 Task: Copy the link.
Action: Mouse moved to (554, 52)
Screenshot: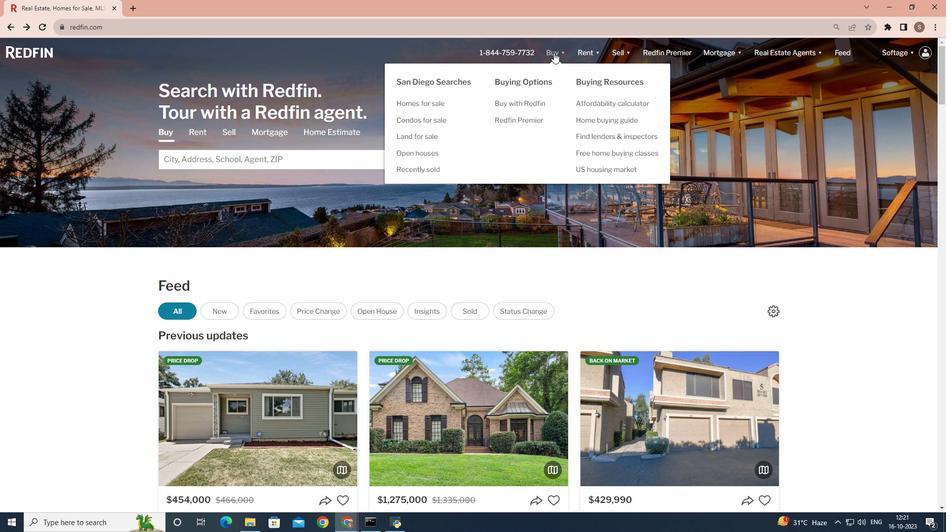 
Action: Mouse pressed left at (554, 52)
Screenshot: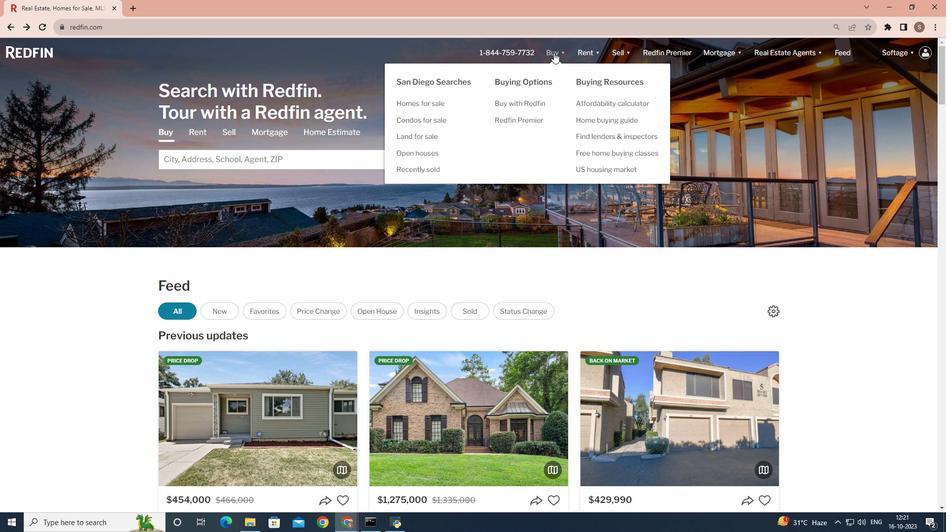 
Action: Mouse moved to (257, 204)
Screenshot: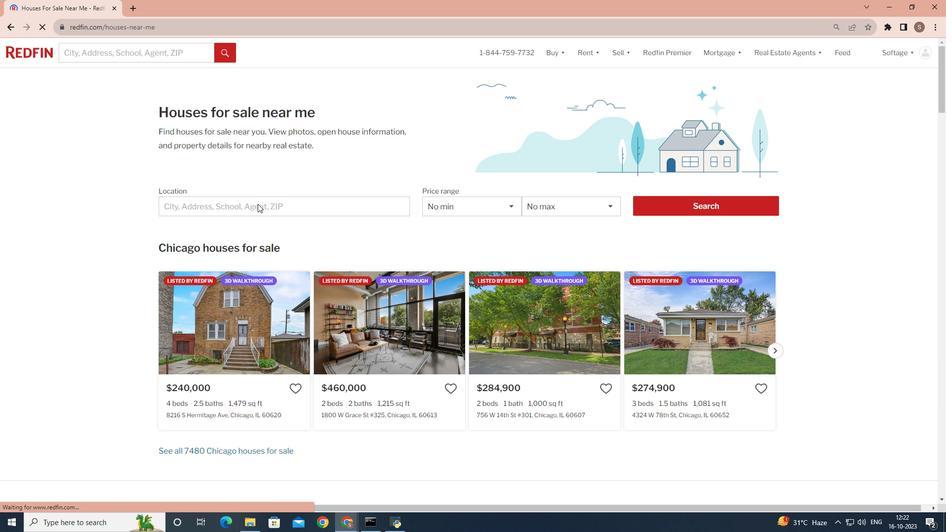 
Action: Mouse pressed left at (257, 204)
Screenshot: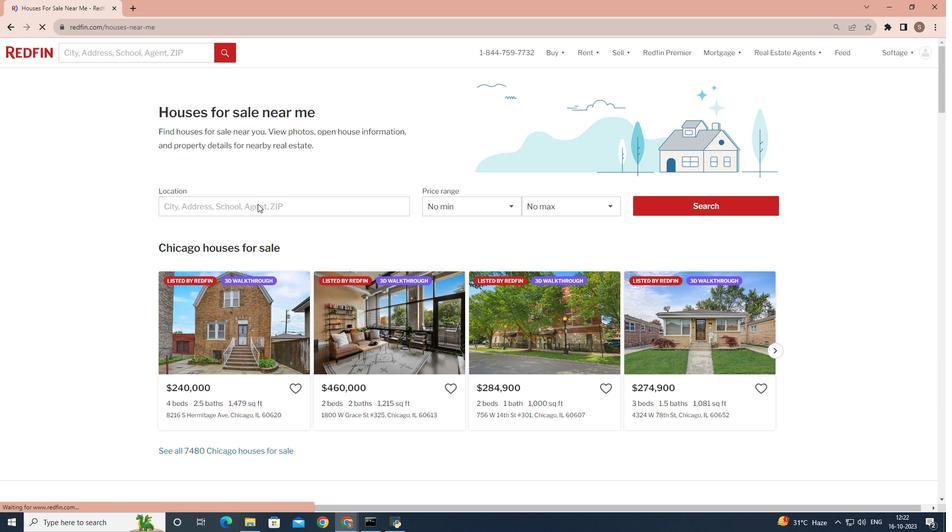 
Action: Mouse moved to (191, 206)
Screenshot: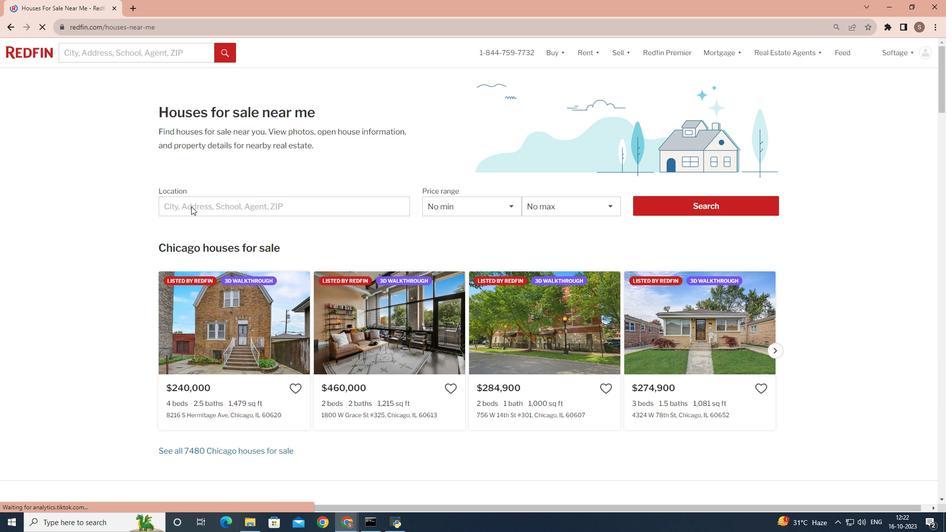 
Action: Mouse pressed left at (191, 206)
Screenshot: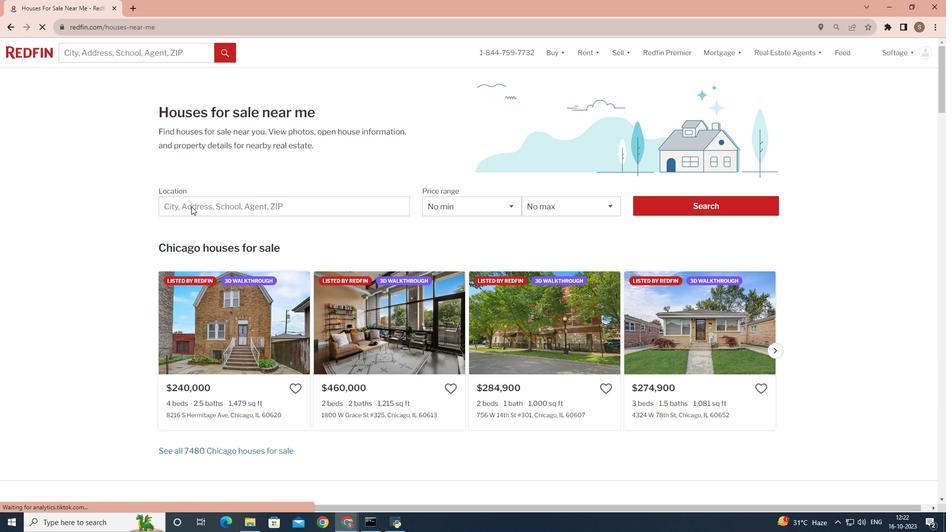 
Action: Mouse pressed left at (191, 206)
Screenshot: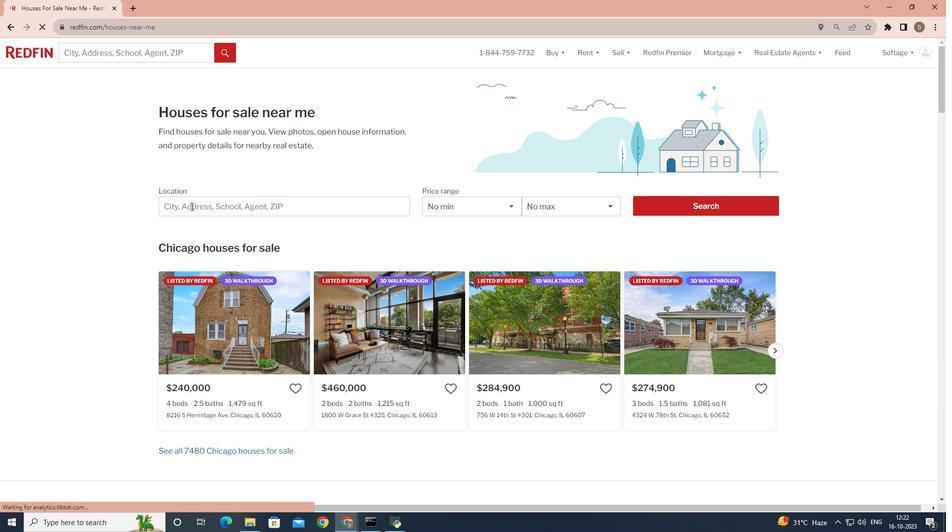 
Action: Key pressed <Key.shift><Key.shift>San<Key.space><Key.shift>Diego
Screenshot: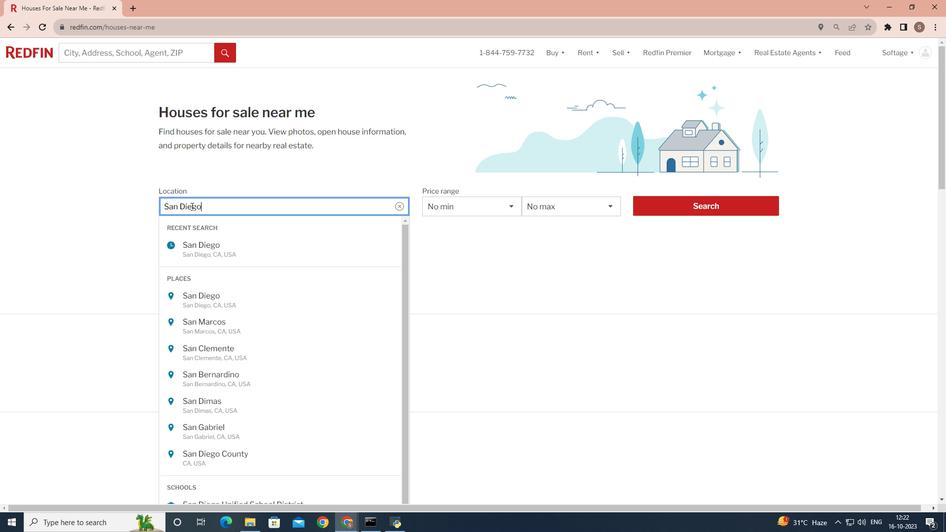 
Action: Mouse moved to (662, 204)
Screenshot: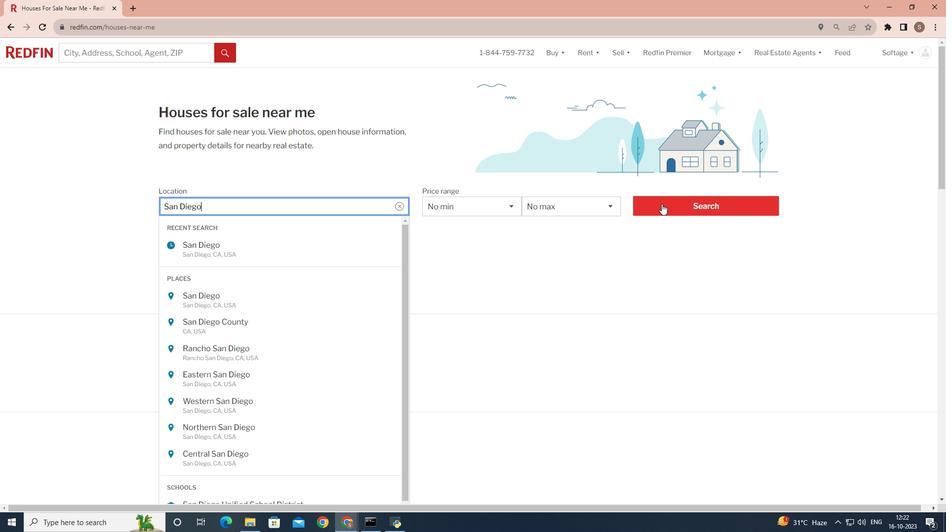 
Action: Mouse pressed left at (662, 204)
Screenshot: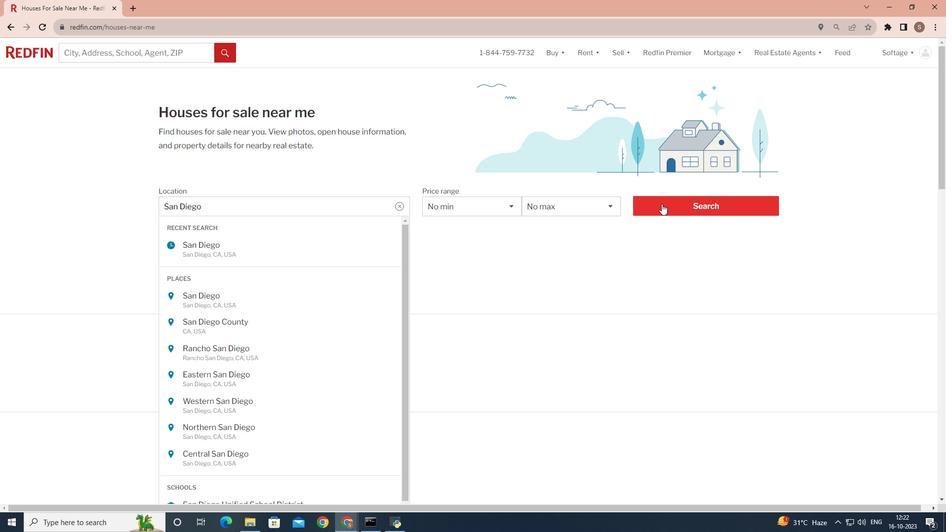 
Action: Mouse pressed left at (662, 204)
Screenshot: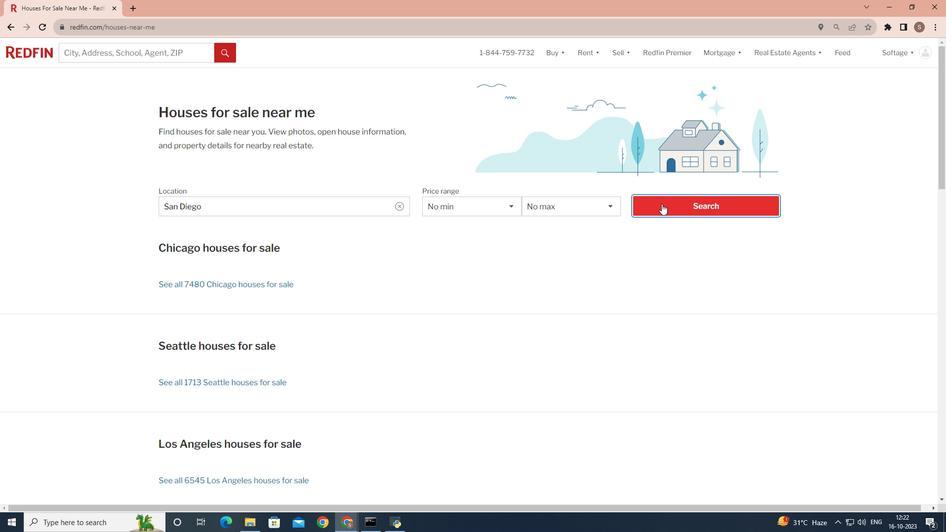
Action: Mouse moved to (826, 85)
Screenshot: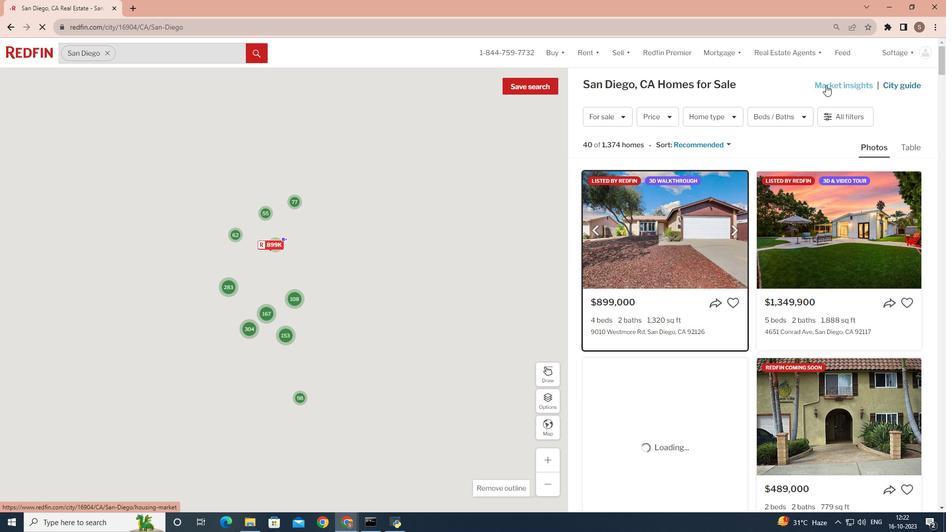 
Action: Mouse pressed left at (826, 85)
Screenshot: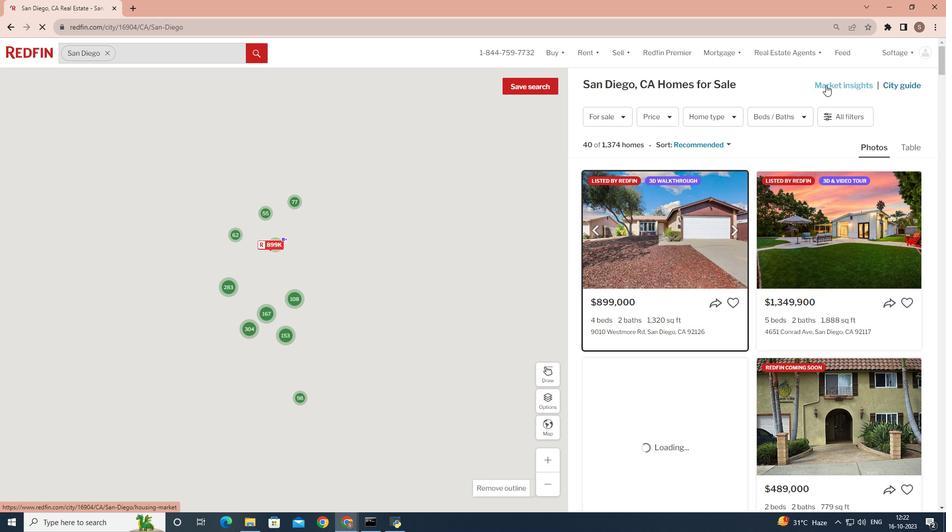 
Action: Mouse moved to (328, 247)
Screenshot: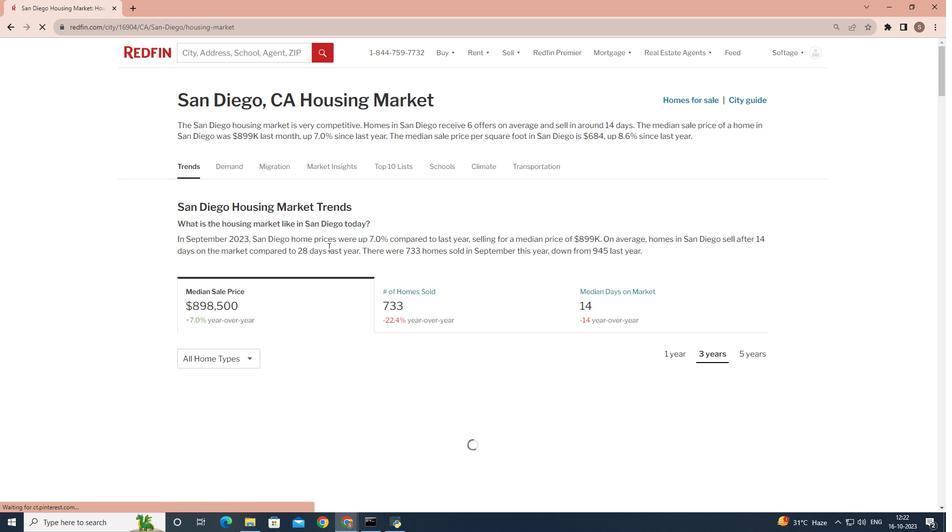 
Action: Mouse scrolled (328, 246) with delta (0, 0)
Screenshot: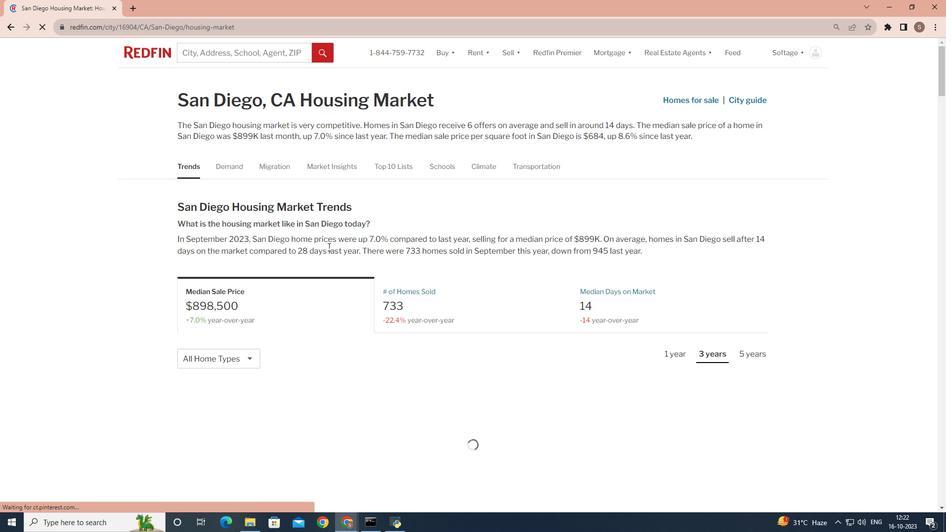 
Action: Mouse scrolled (328, 246) with delta (0, 0)
Screenshot: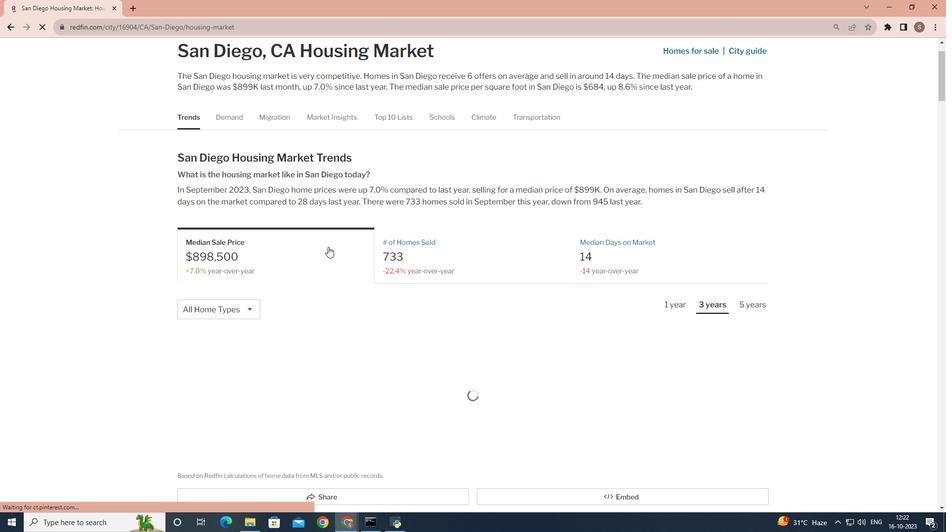 
Action: Mouse scrolled (328, 246) with delta (0, 0)
Screenshot: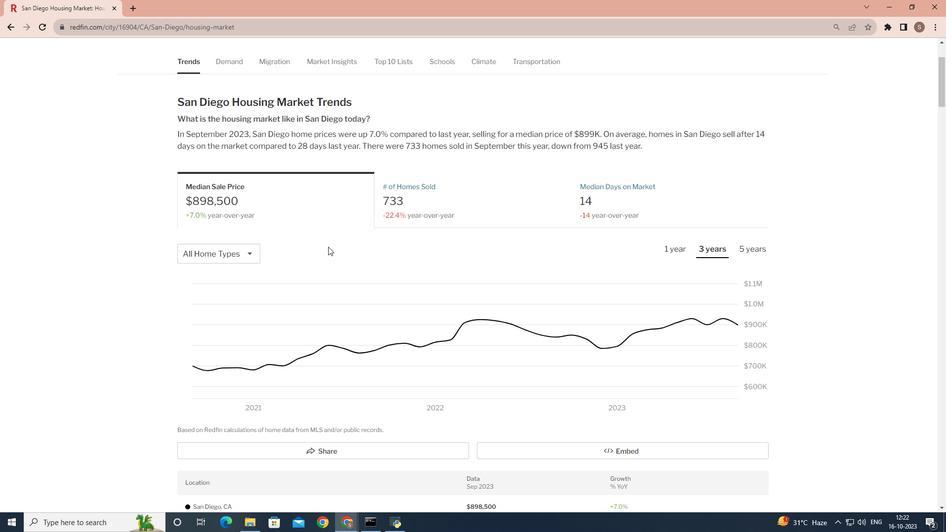 
Action: Mouse scrolled (328, 246) with delta (0, 0)
Screenshot: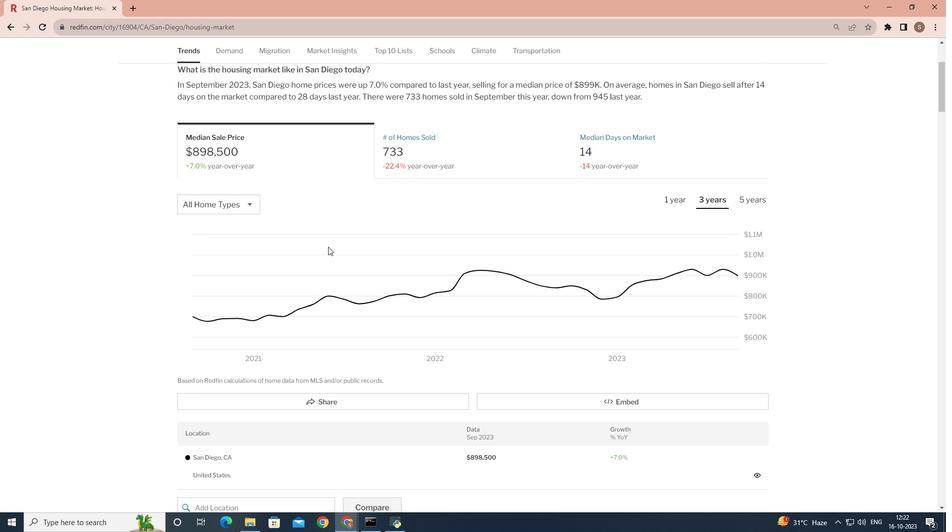 
Action: Mouse scrolled (328, 246) with delta (0, 0)
Screenshot: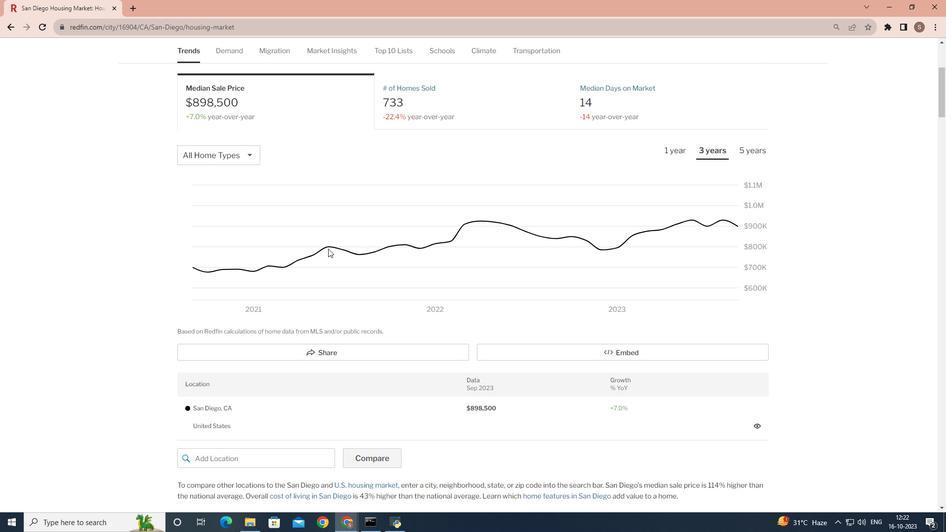 
Action: Mouse moved to (328, 249)
Screenshot: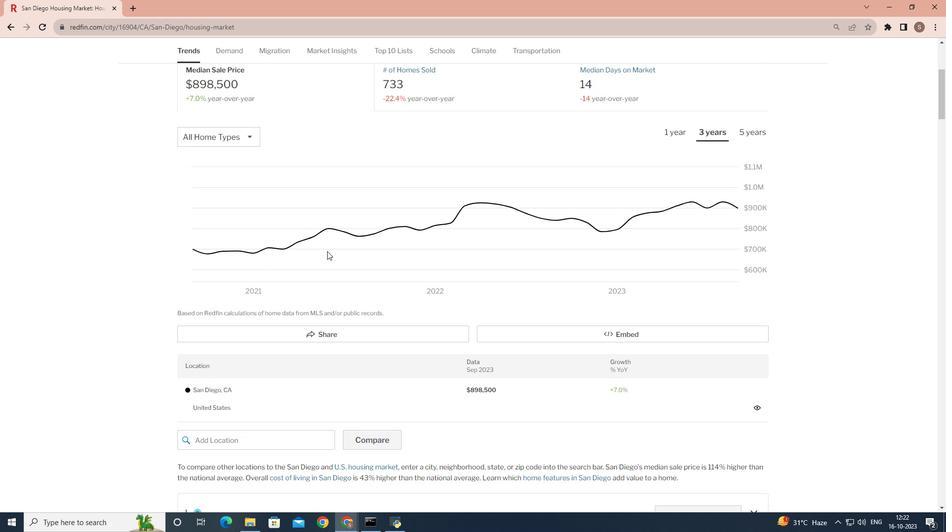 
Action: Mouse scrolled (328, 249) with delta (0, 0)
Screenshot: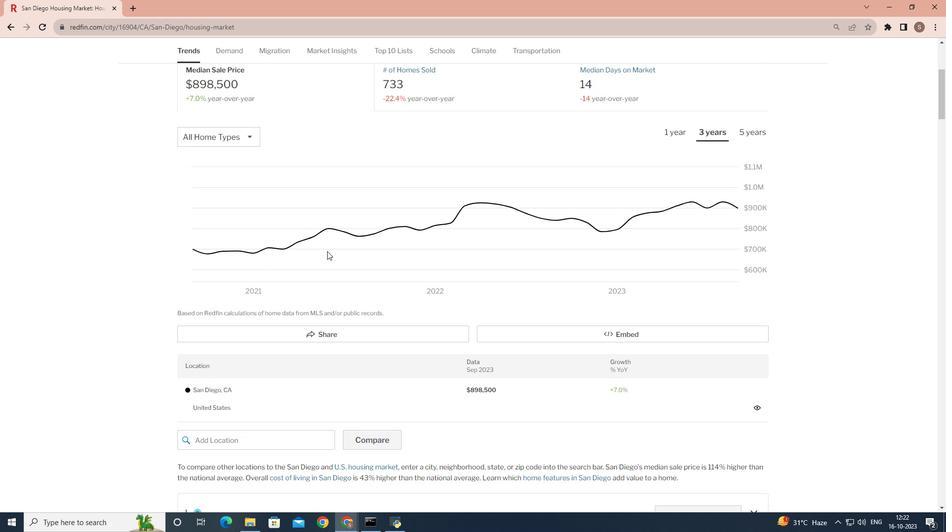 
Action: Mouse moved to (322, 263)
Screenshot: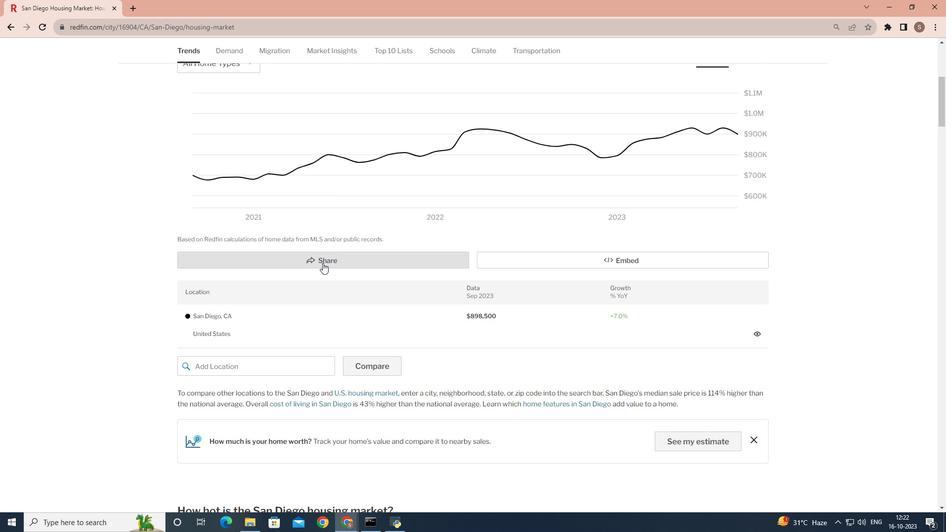 
Action: Mouse pressed left at (322, 263)
Screenshot: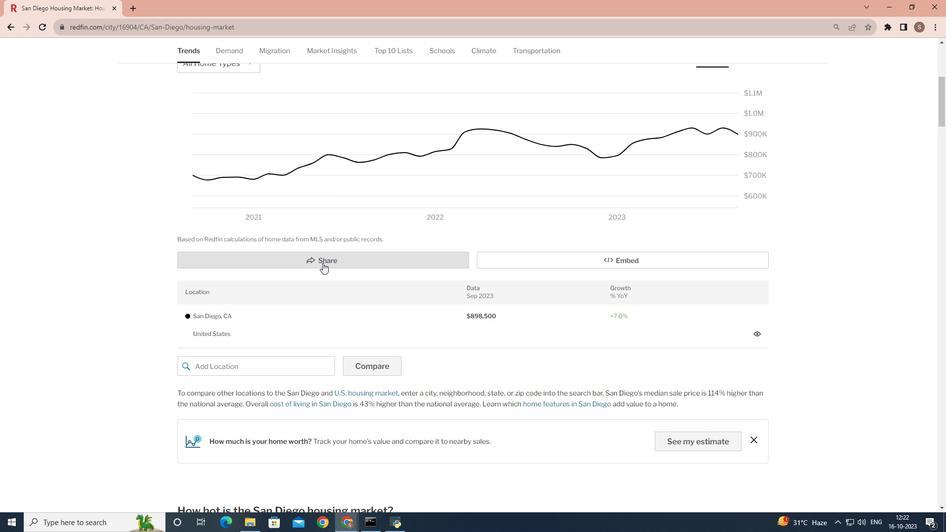 
Action: Mouse moved to (594, 375)
Screenshot: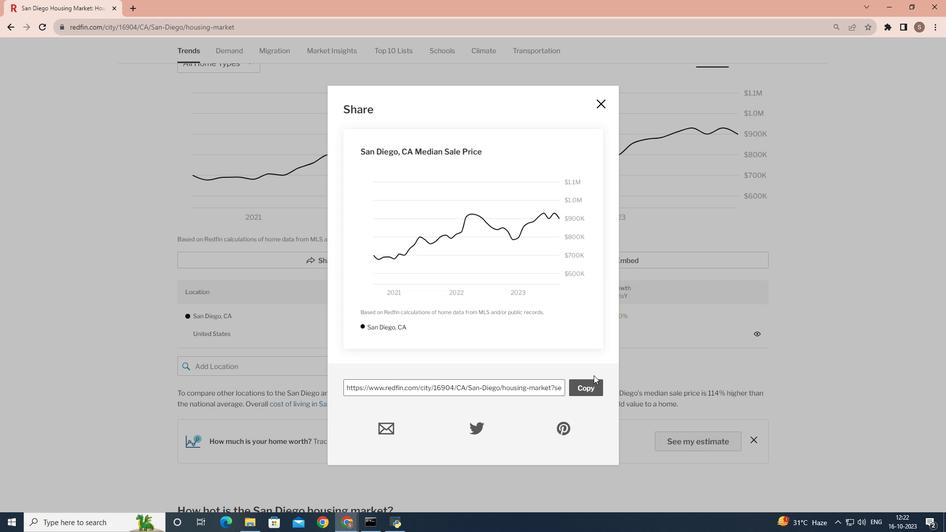 
Action: Mouse pressed left at (594, 375)
Screenshot: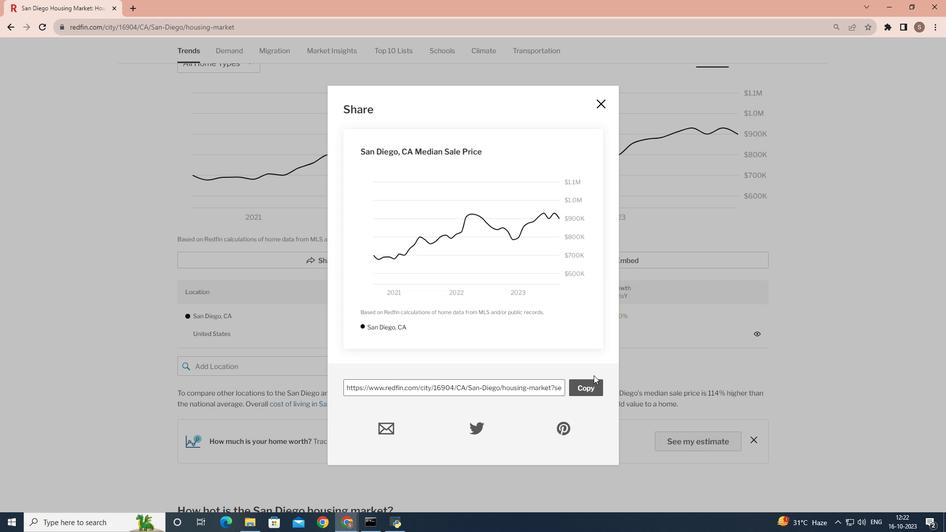 
Action: Mouse moved to (593, 379)
Screenshot: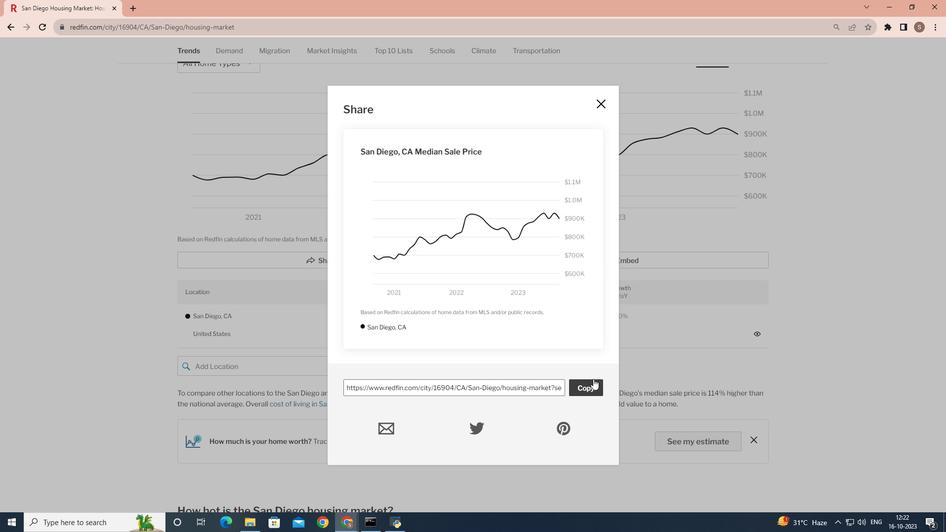 
Action: Mouse pressed left at (593, 379)
Screenshot: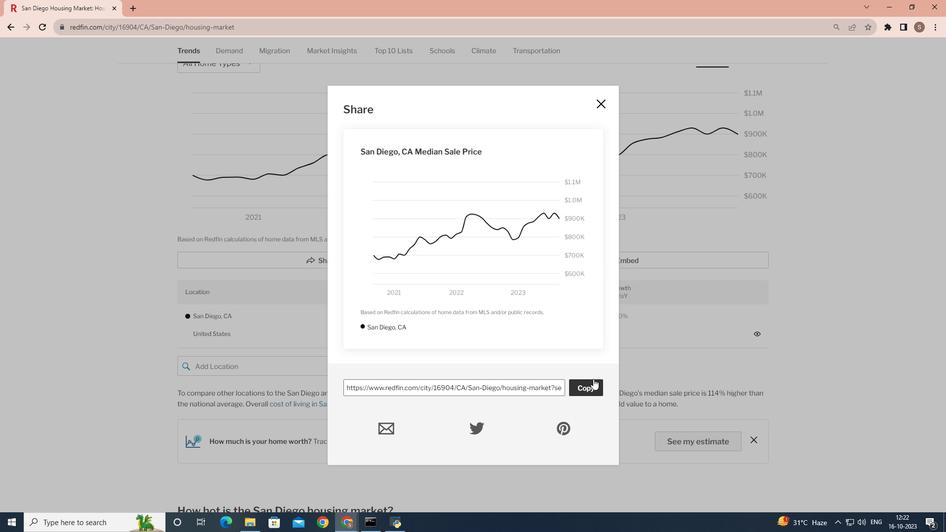 
